 Task: Change the accessibility settings to show link underlines.
Action: Mouse moved to (922, 91)
Screenshot: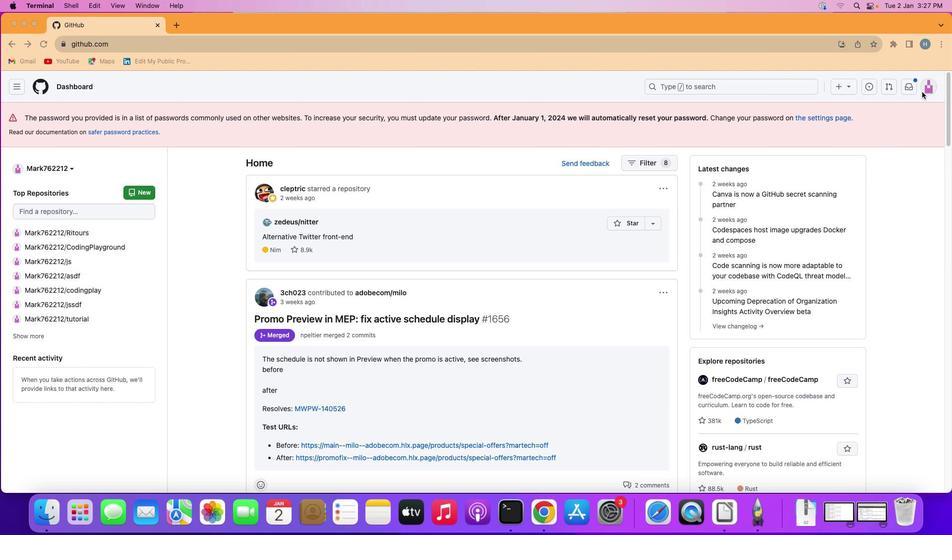 
Action: Mouse pressed left at (922, 91)
Screenshot: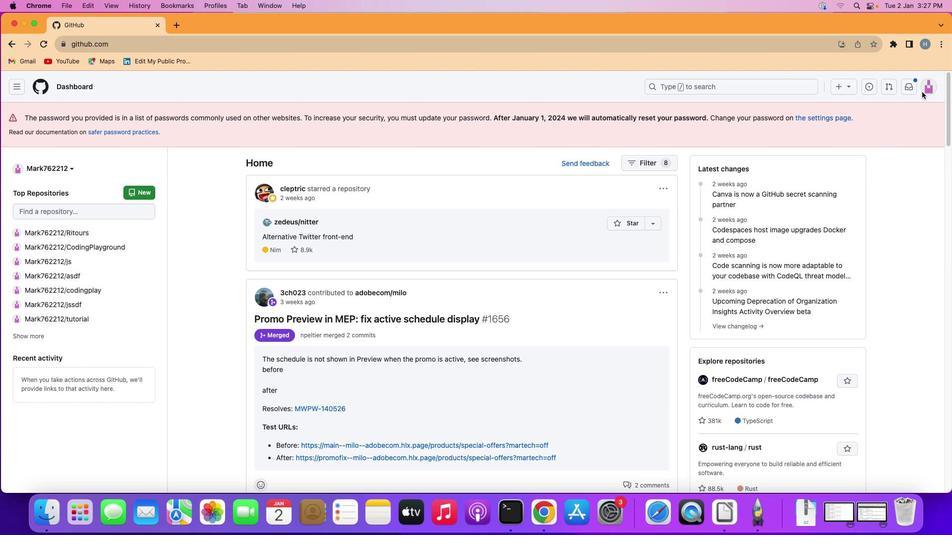 
Action: Mouse moved to (924, 87)
Screenshot: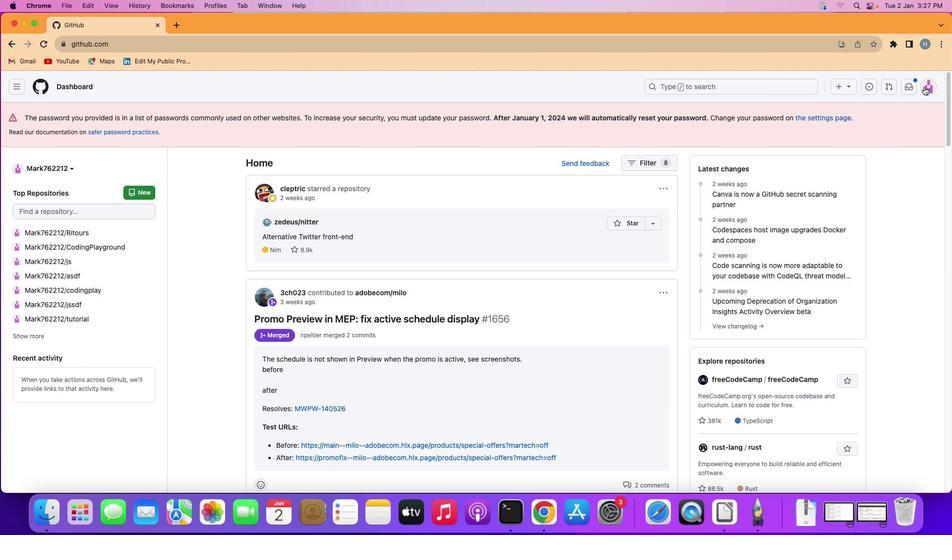 
Action: Mouse pressed left at (924, 87)
Screenshot: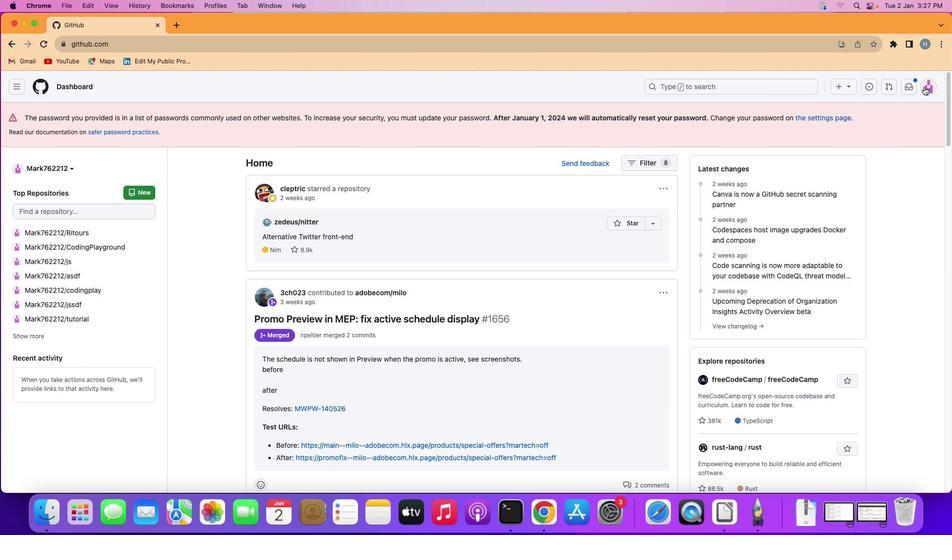 
Action: Mouse moved to (854, 355)
Screenshot: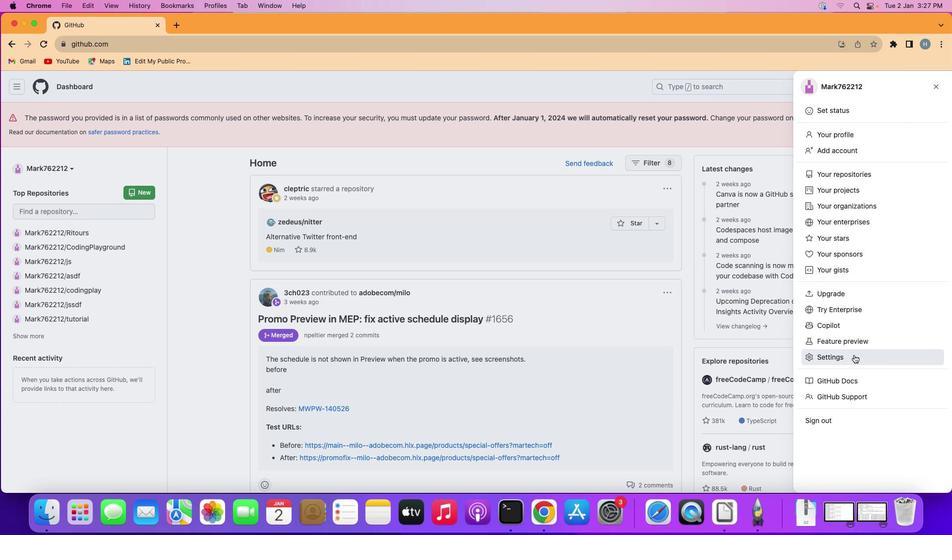 
Action: Mouse pressed left at (854, 355)
Screenshot: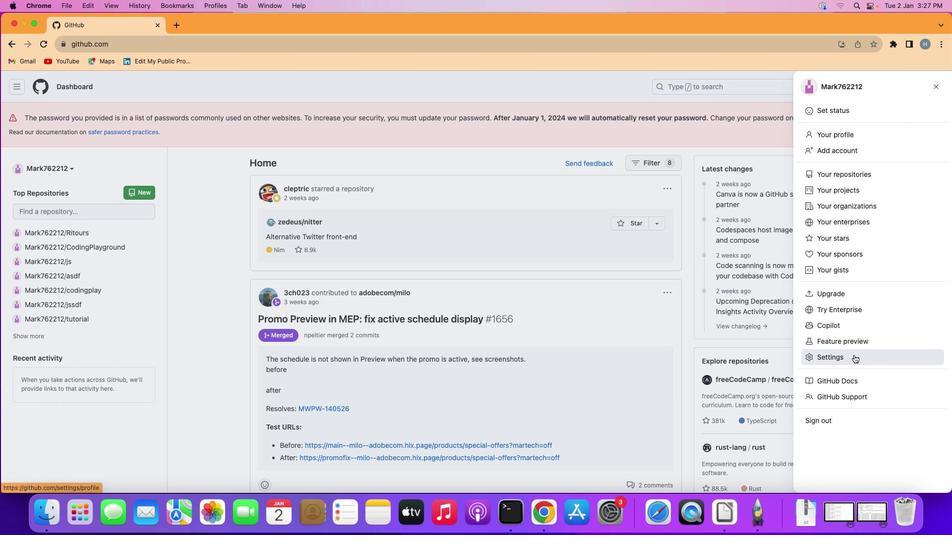 
Action: Mouse moved to (195, 252)
Screenshot: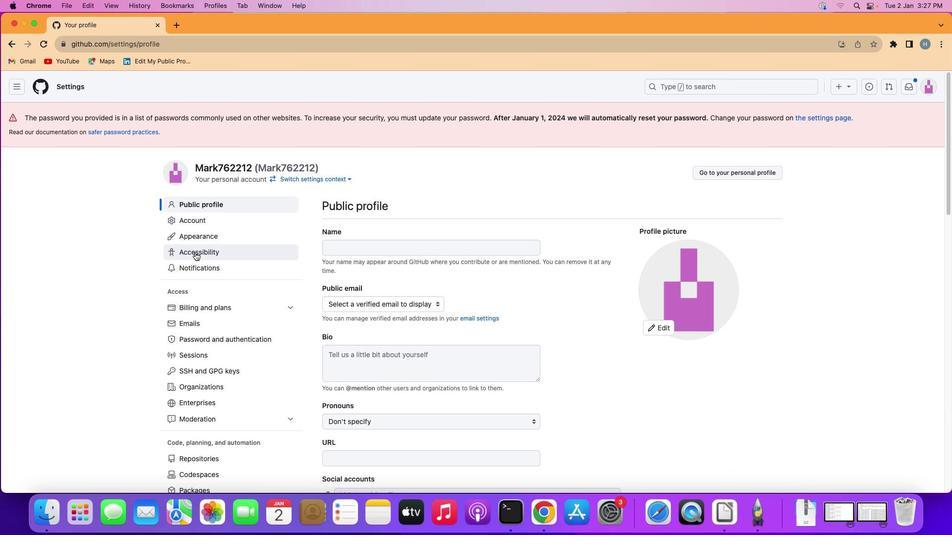 
Action: Mouse pressed left at (195, 252)
Screenshot: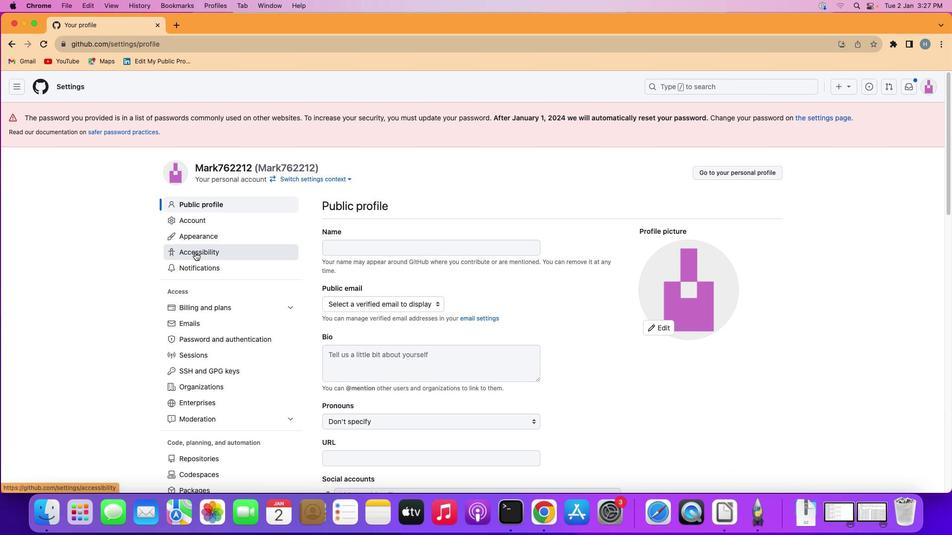 
Action: Mouse moved to (469, 338)
Screenshot: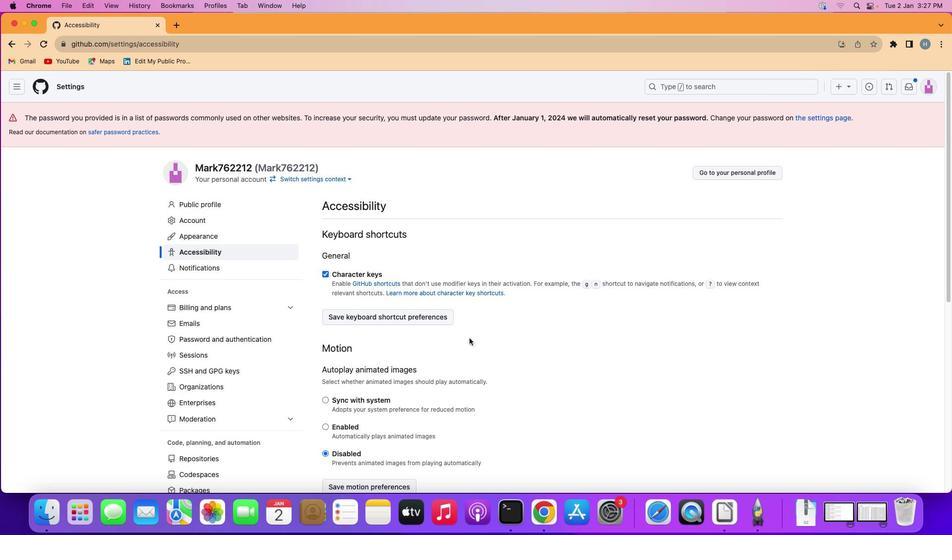 
Action: Mouse scrolled (469, 338) with delta (0, 0)
Screenshot: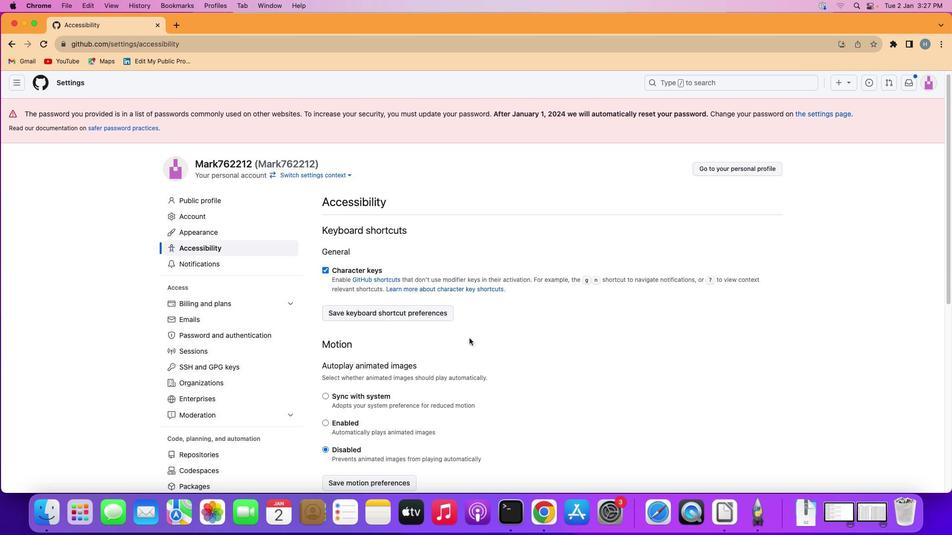 
Action: Mouse scrolled (469, 338) with delta (0, 0)
Screenshot: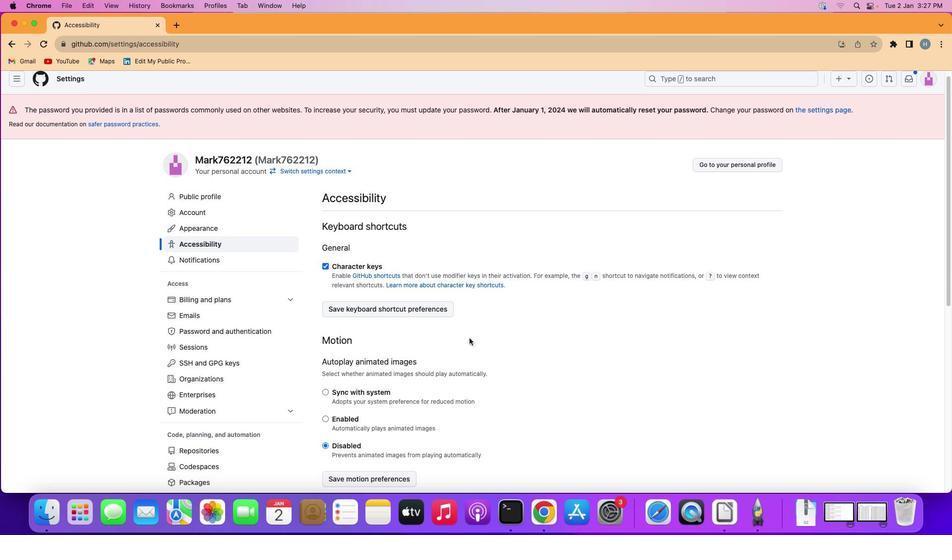 
Action: Mouse scrolled (469, 338) with delta (0, 0)
Screenshot: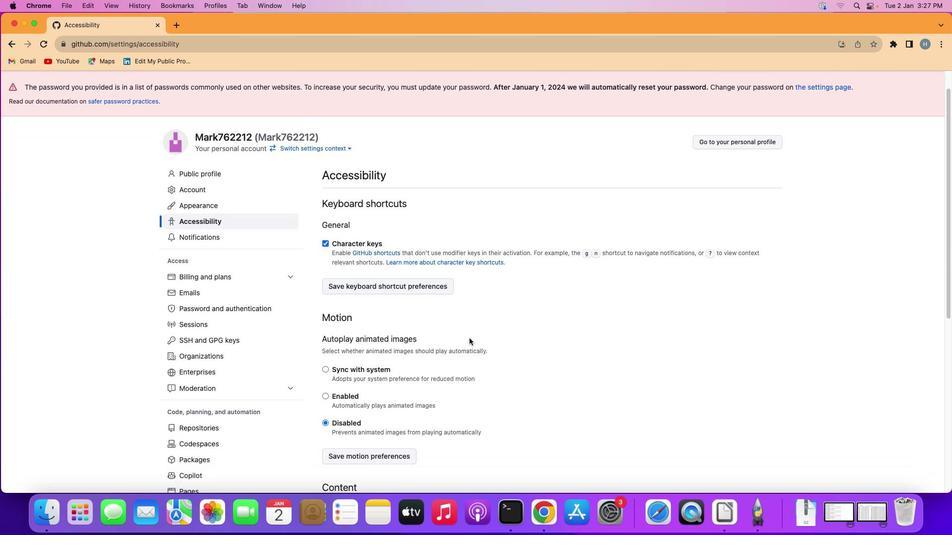 
Action: Mouse moved to (469, 338)
Screenshot: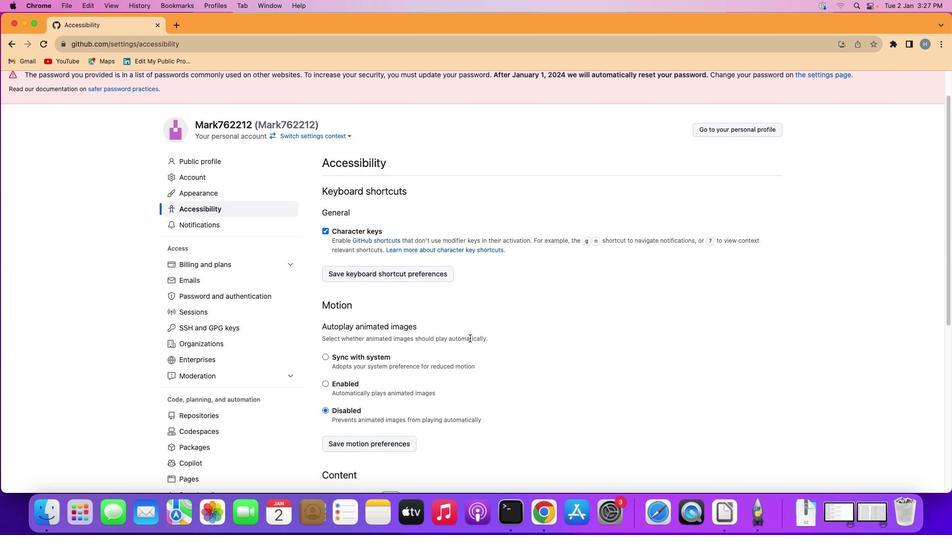 
Action: Mouse scrolled (469, 338) with delta (0, 0)
Screenshot: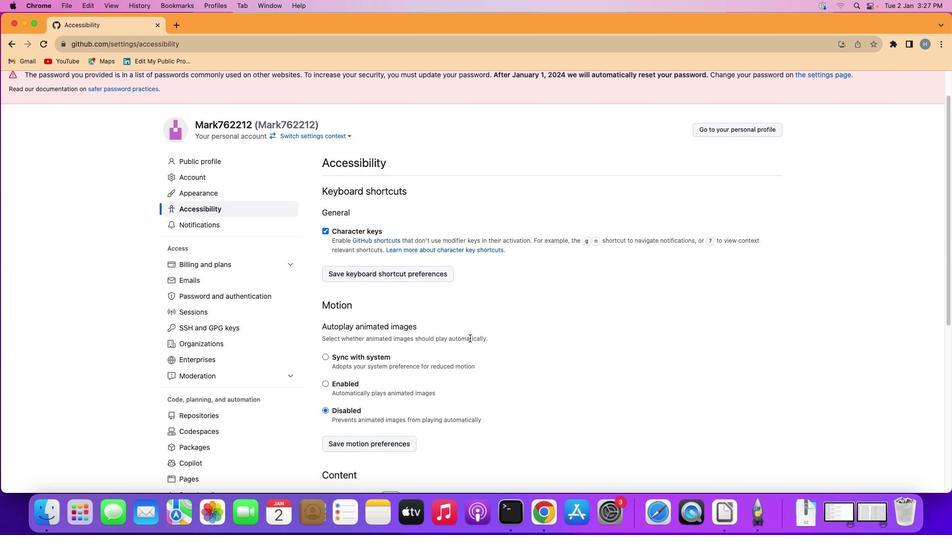 
Action: Mouse moved to (469, 338)
Screenshot: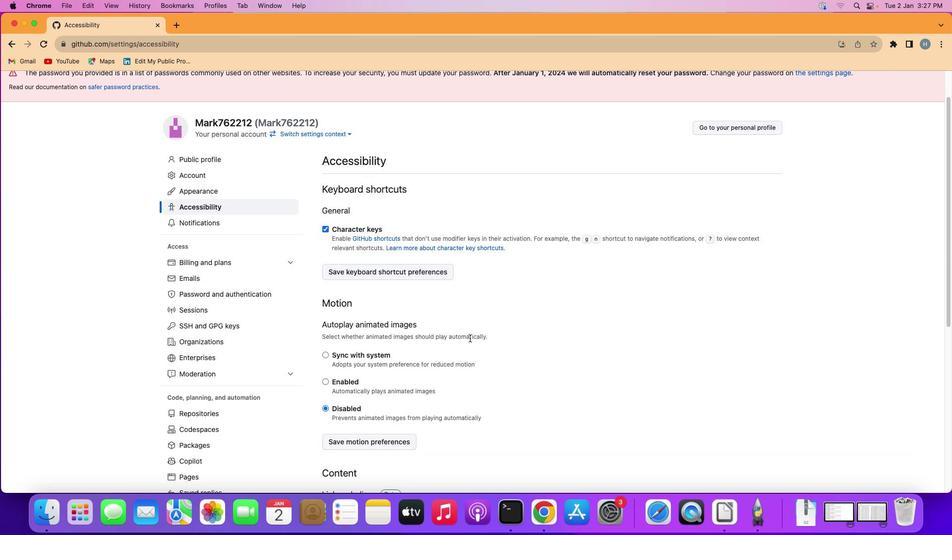 
Action: Mouse scrolled (469, 338) with delta (0, 0)
Screenshot: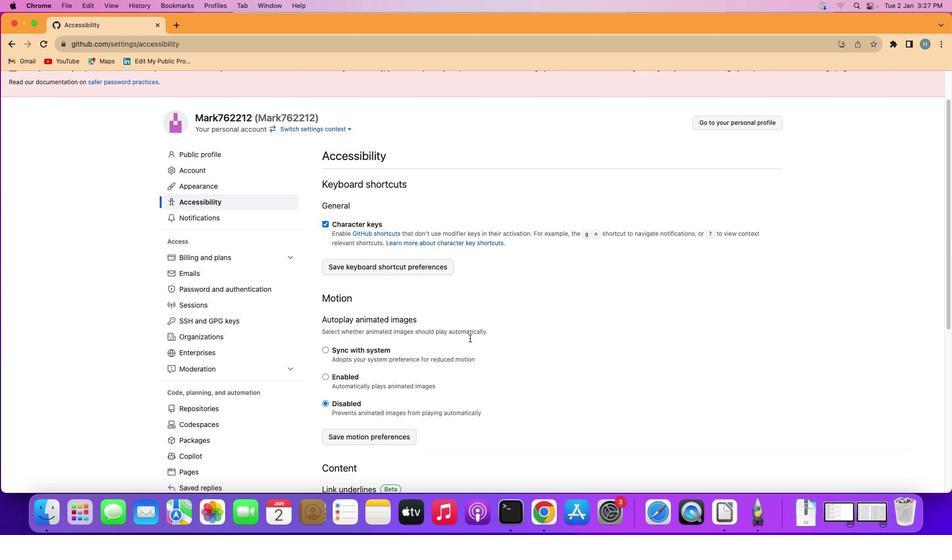 
Action: Mouse moved to (469, 338)
Screenshot: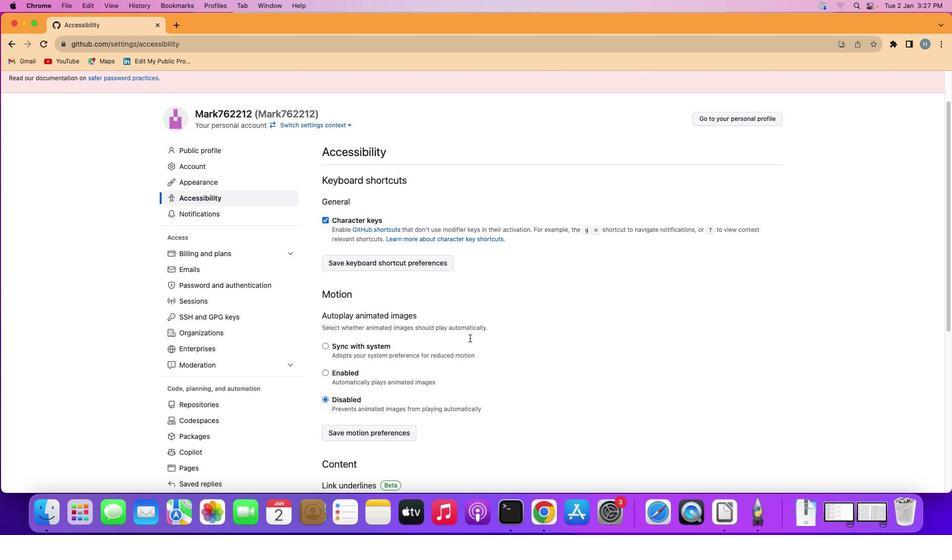 
Action: Mouse scrolled (469, 338) with delta (0, 0)
Screenshot: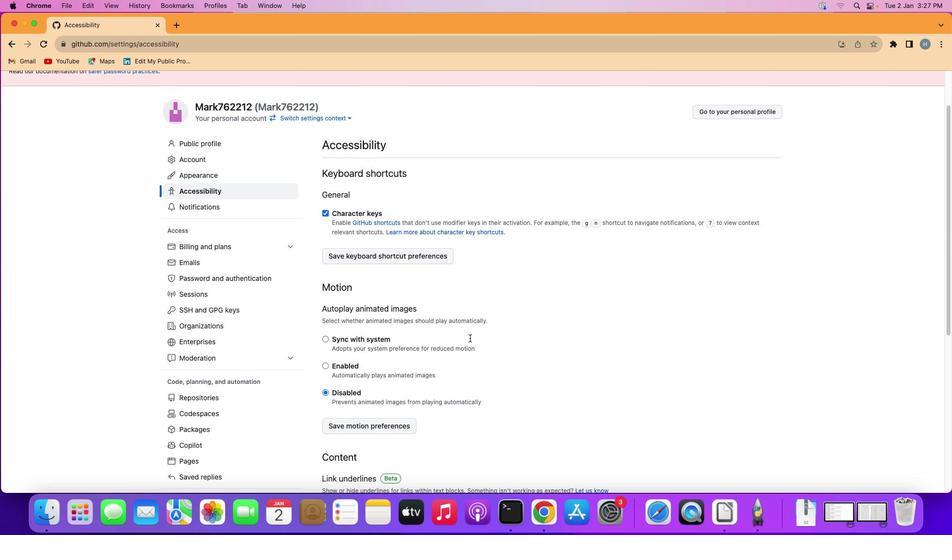 
Action: Mouse scrolled (469, 338) with delta (0, 0)
Screenshot: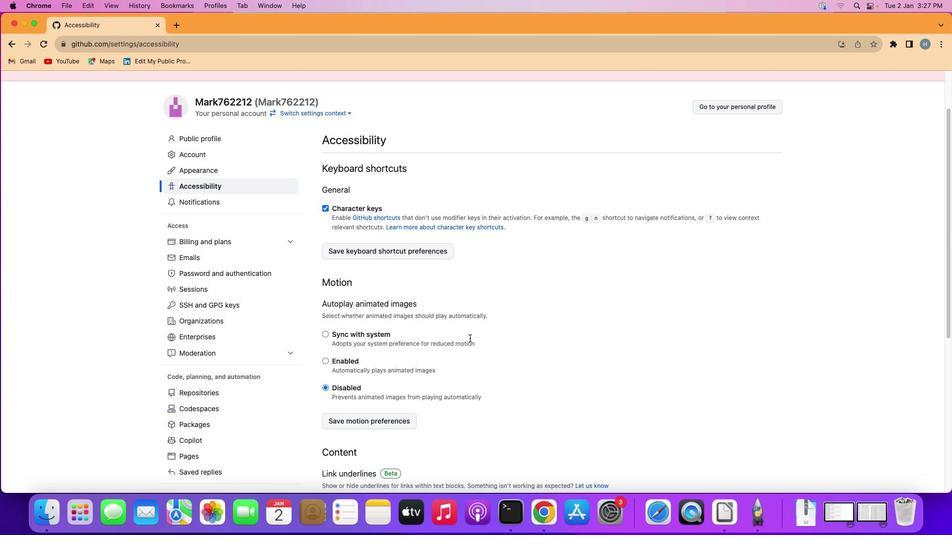
Action: Mouse scrolled (469, 338) with delta (0, 0)
Screenshot: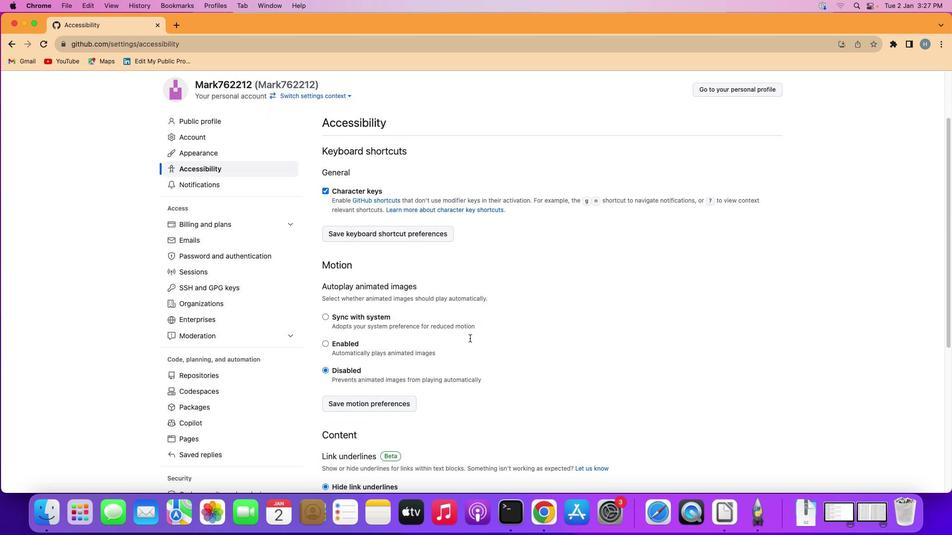 
Action: Mouse scrolled (469, 338) with delta (0, 0)
Screenshot: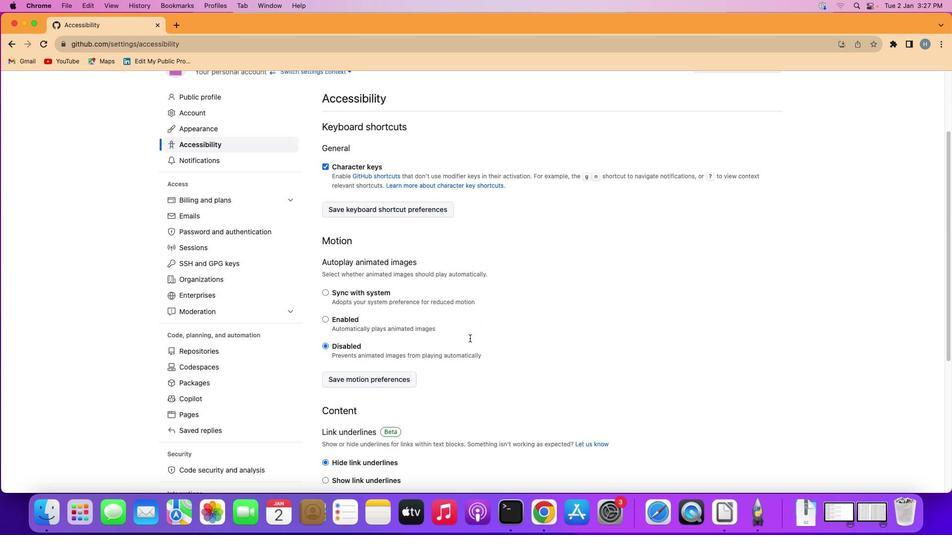 
Action: Mouse scrolled (469, 338) with delta (0, 0)
Screenshot: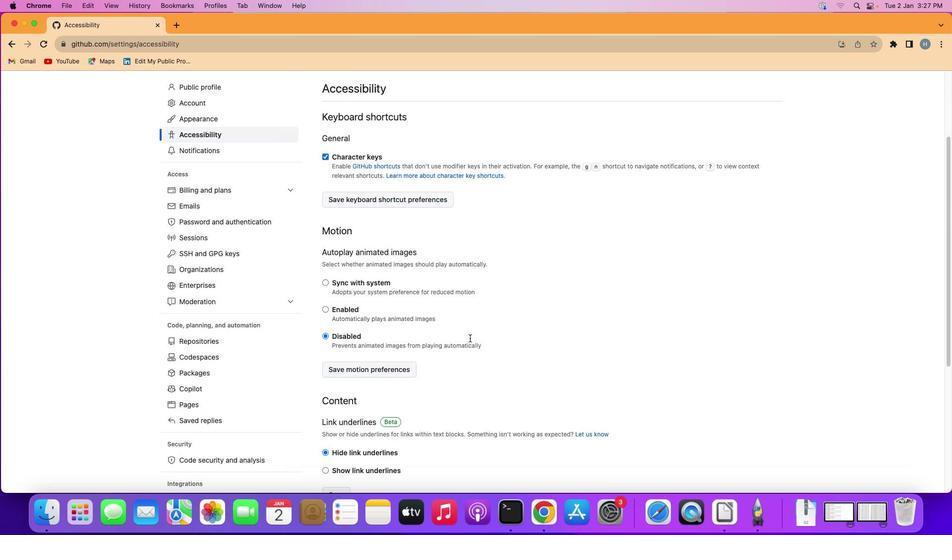 
Action: Mouse scrolled (469, 338) with delta (0, 0)
Screenshot: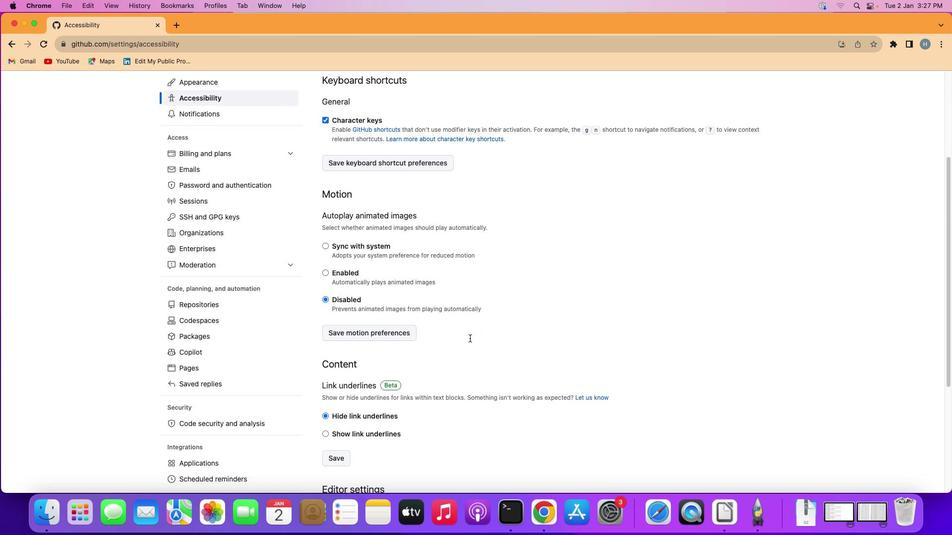 
Action: Mouse scrolled (469, 338) with delta (0, 0)
Screenshot: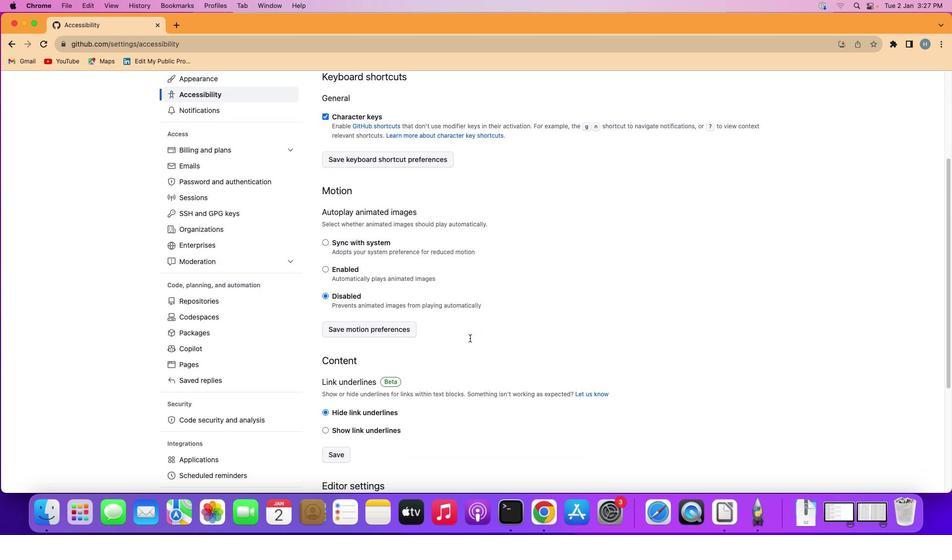 
Action: Mouse scrolled (469, 338) with delta (0, 0)
Screenshot: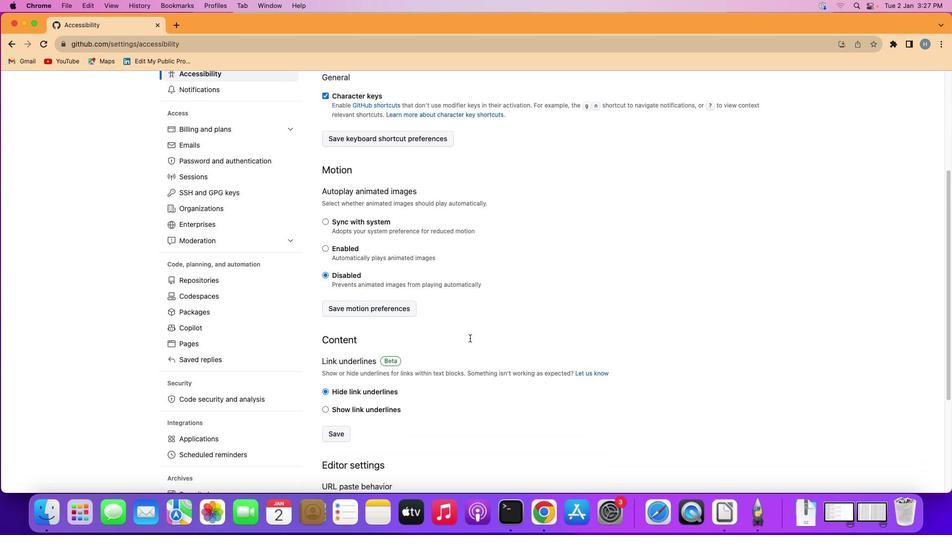 
Action: Mouse moved to (324, 387)
Screenshot: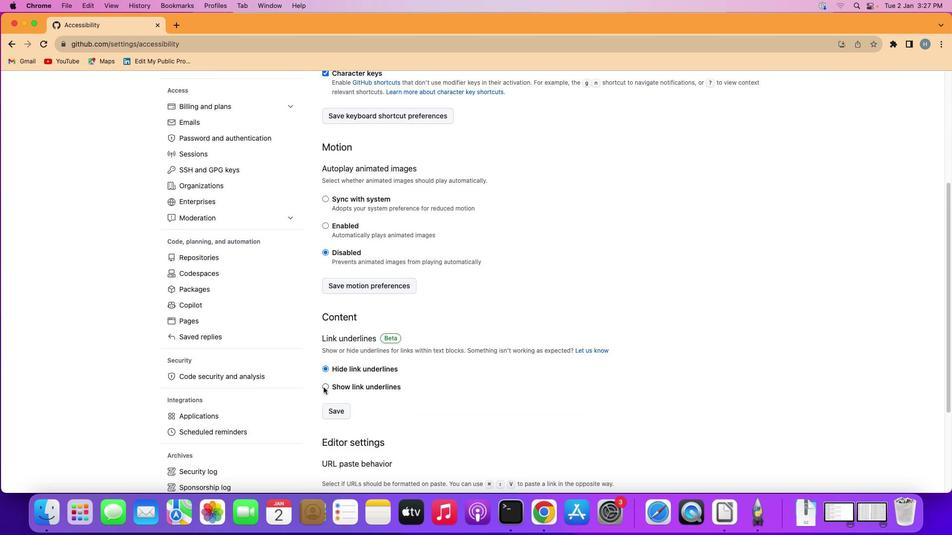
Action: Mouse pressed left at (324, 387)
Screenshot: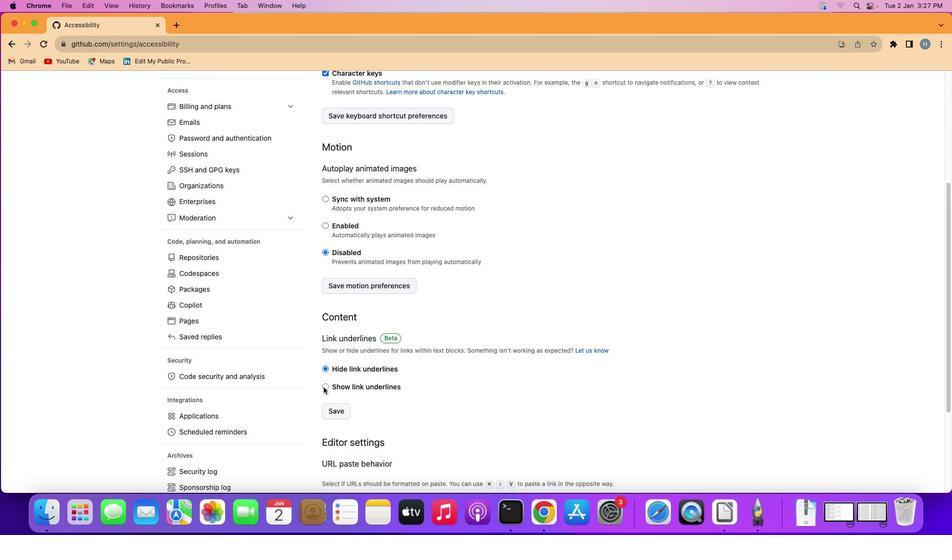 
Action: Mouse moved to (340, 412)
Screenshot: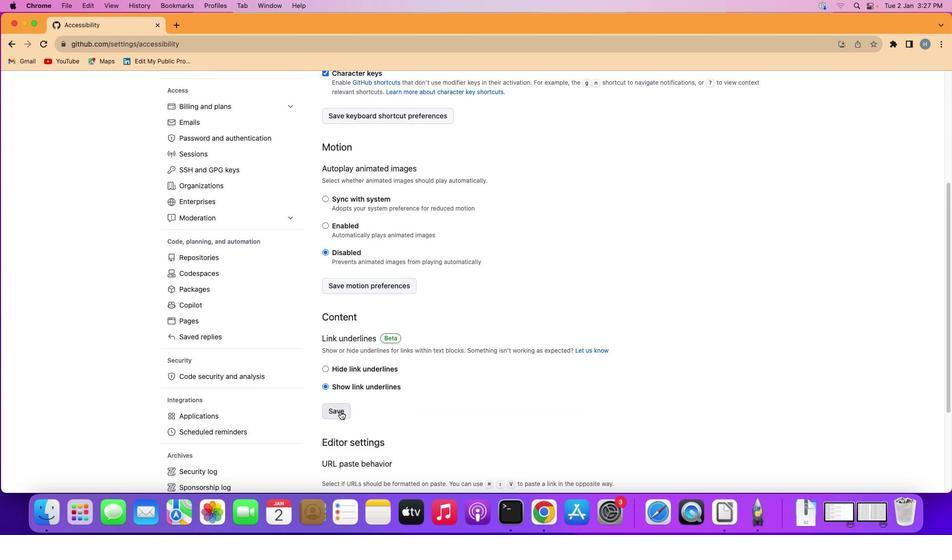 
Action: Mouse pressed left at (340, 412)
Screenshot: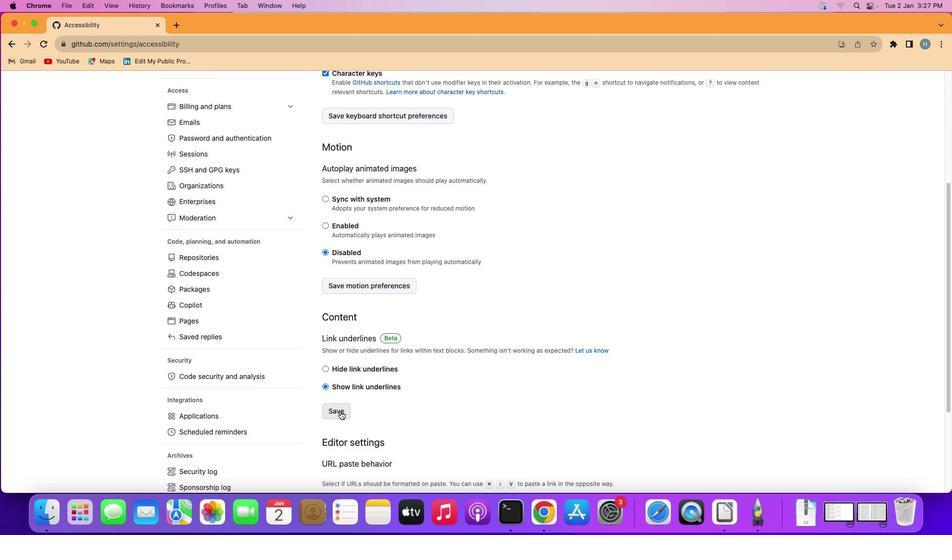 
